 Task: Turn on creator mode.
Action: Mouse moved to (10, 303)
Screenshot: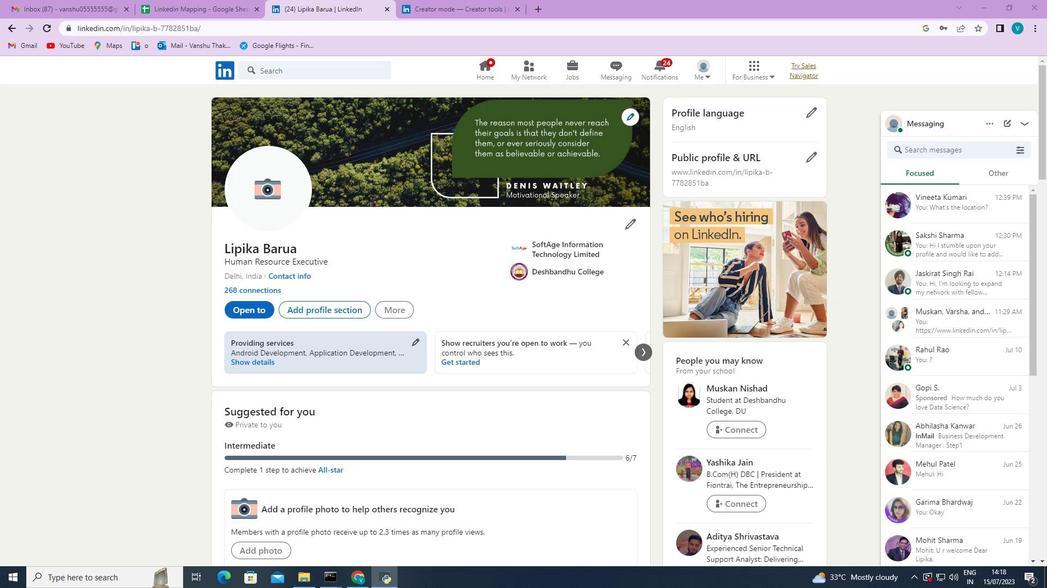 
Action: Mouse scrolled (10, 303) with delta (0, 0)
Screenshot: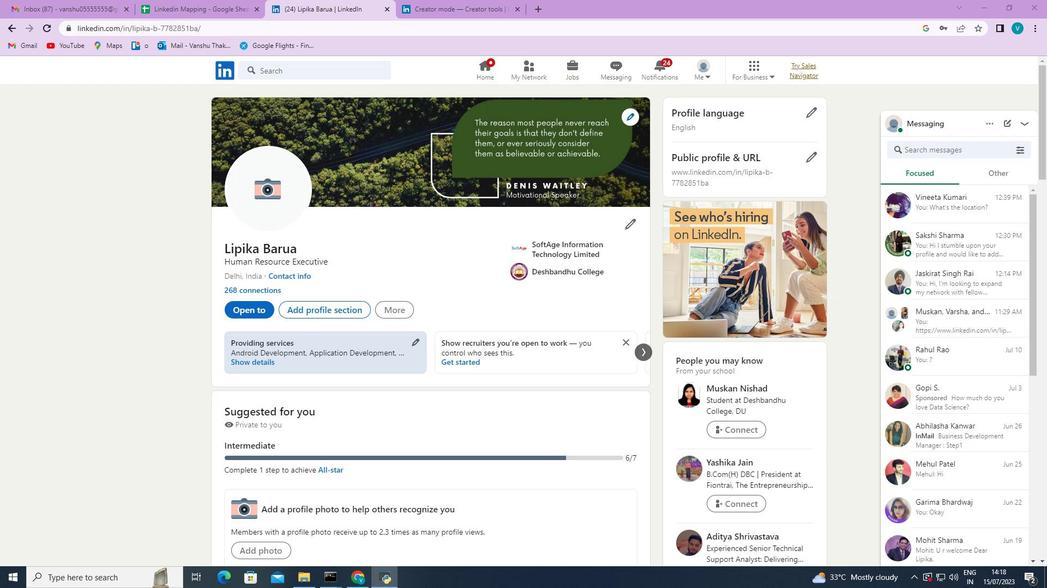 
Action: Mouse moved to (134, 349)
Screenshot: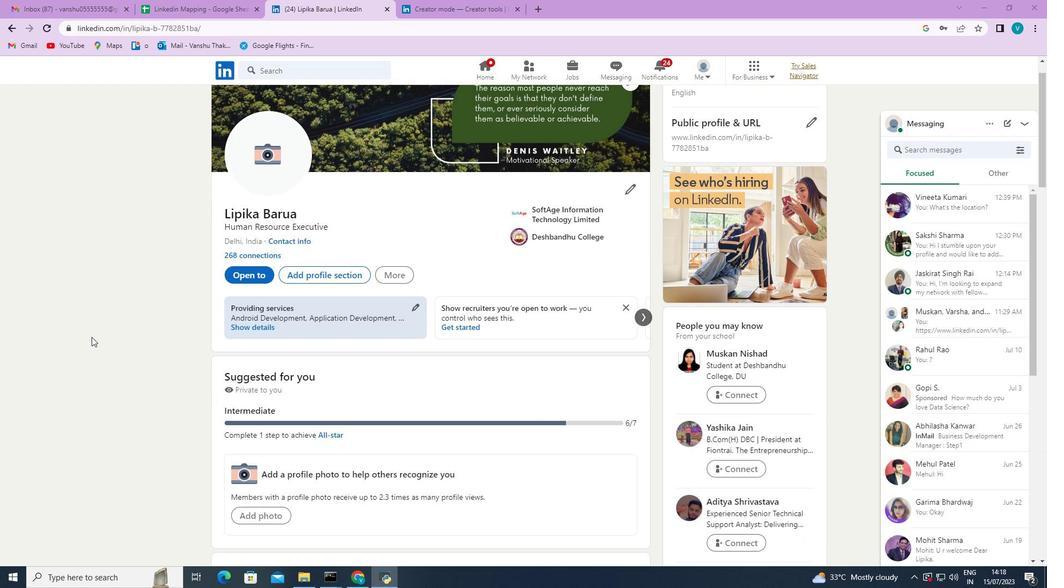 
Action: Mouse scrolled (134, 348) with delta (0, 0)
Screenshot: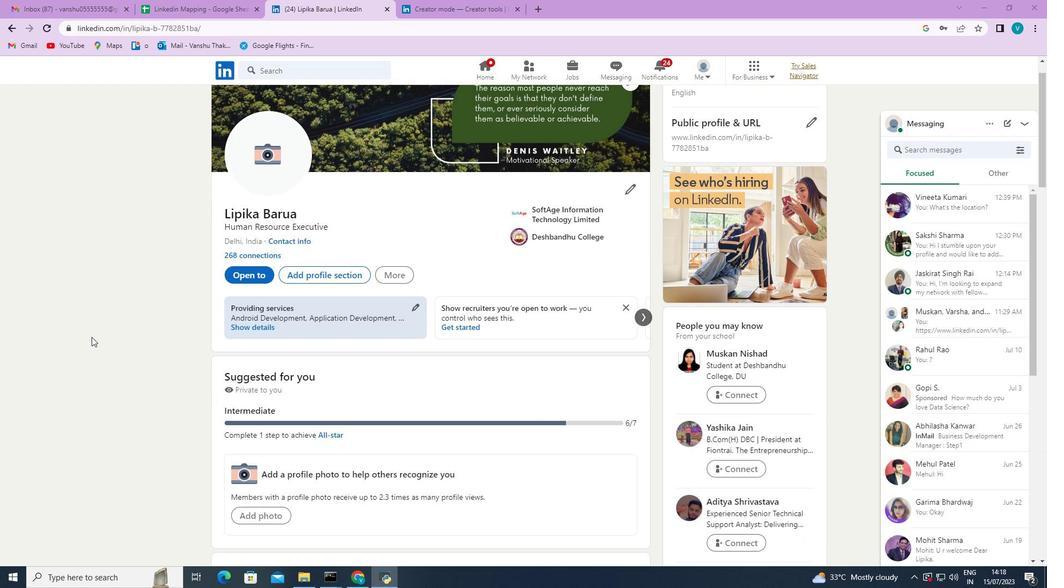 
Action: Mouse moved to (144, 350)
Screenshot: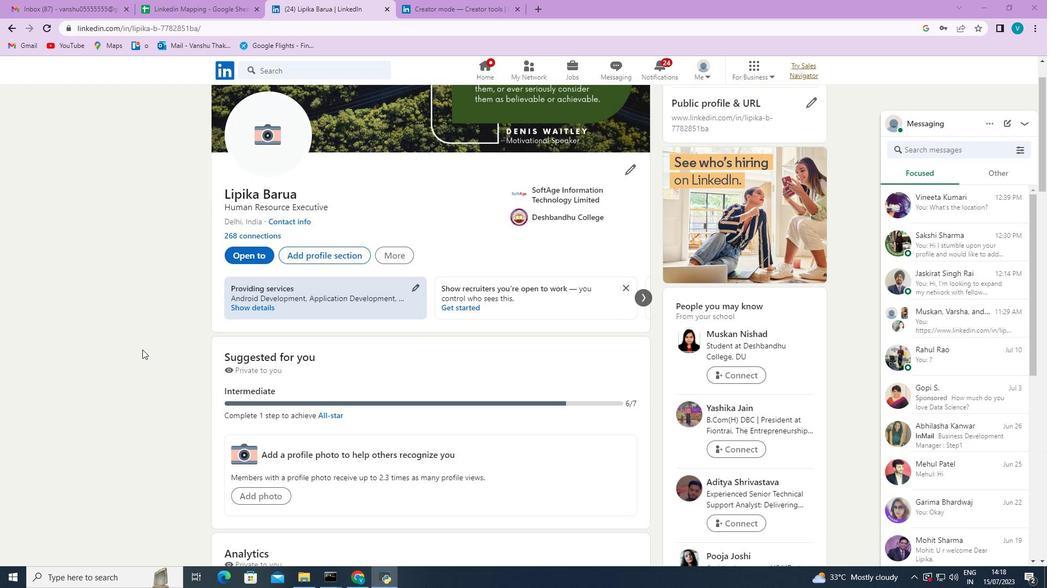 
Action: Mouse scrolled (144, 349) with delta (0, 0)
Screenshot: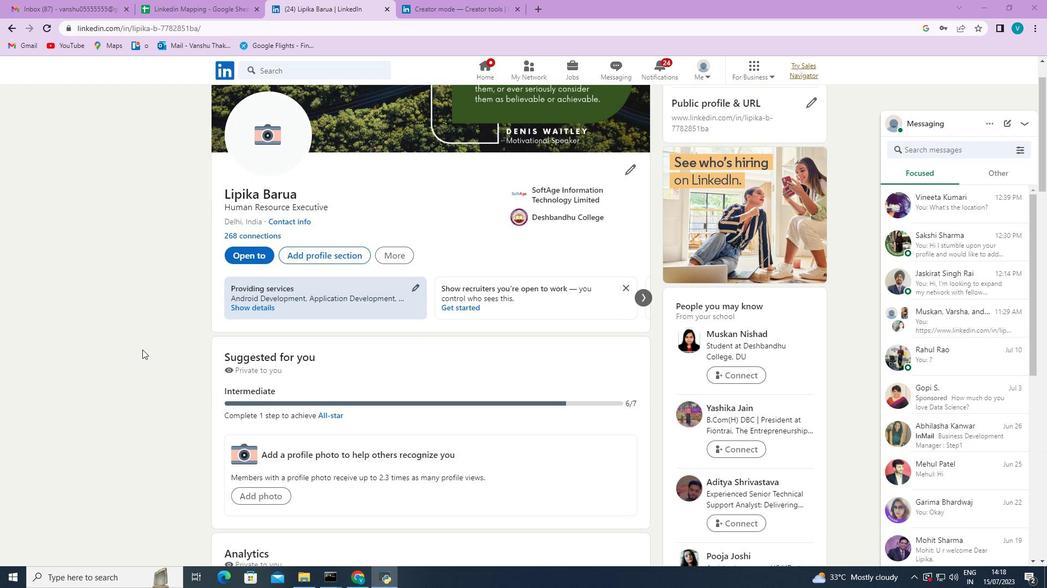 
Action: Mouse moved to (144, 350)
Screenshot: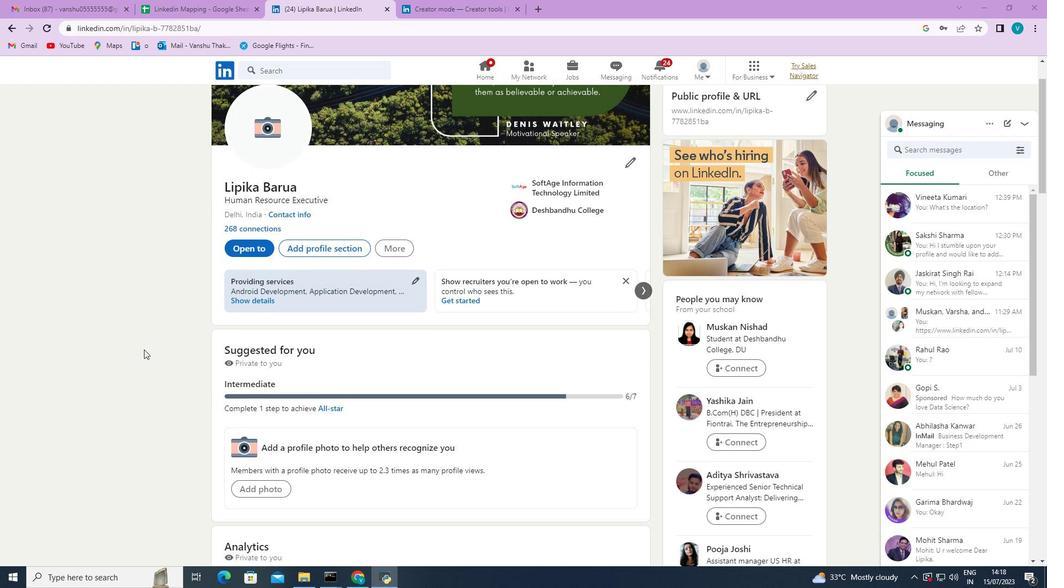 
Action: Mouse scrolled (144, 349) with delta (0, 0)
Screenshot: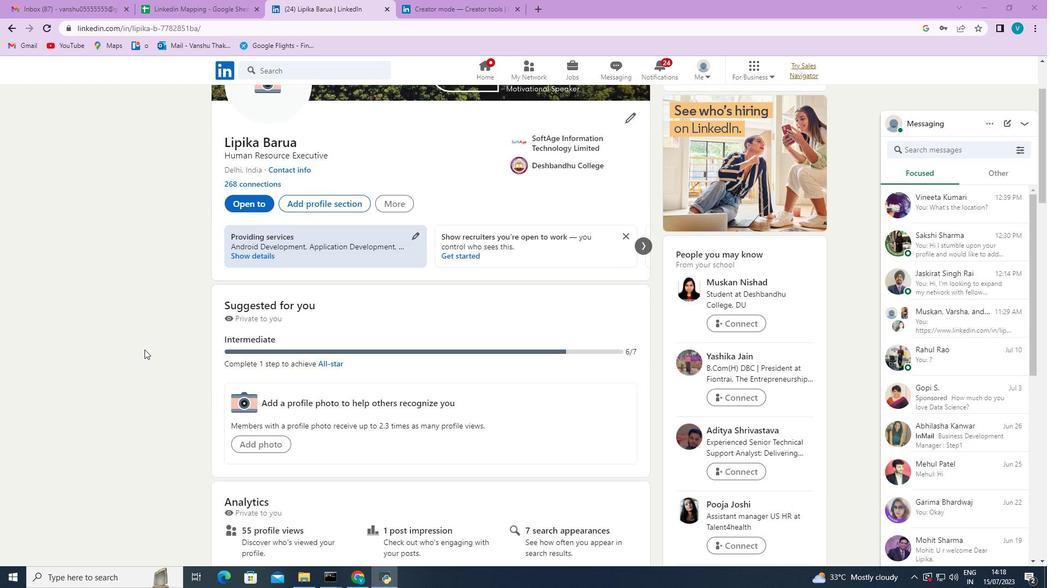 
Action: Mouse scrolled (144, 349) with delta (0, 0)
Screenshot: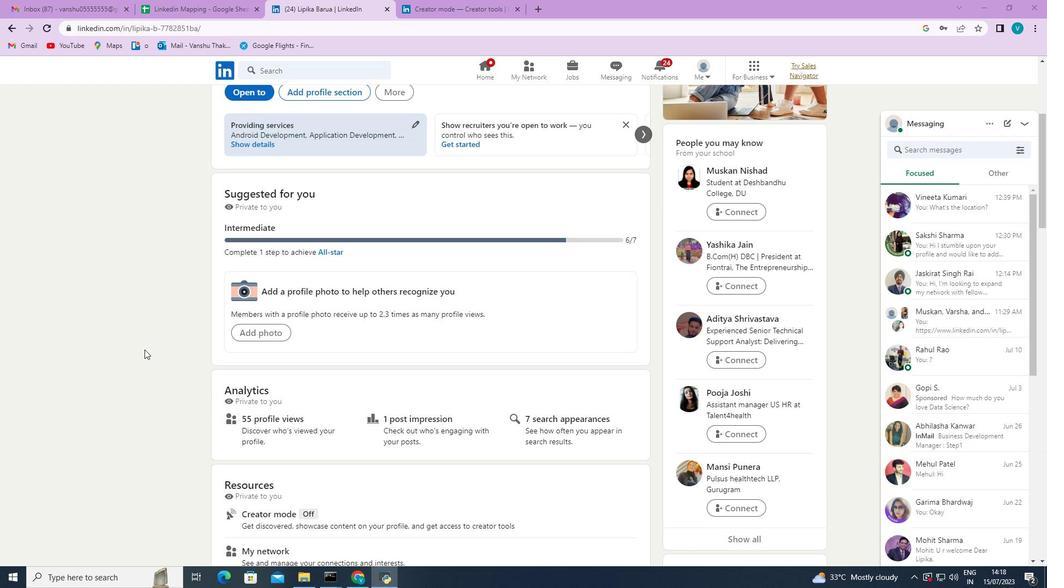 
Action: Mouse scrolled (144, 349) with delta (0, 0)
Screenshot: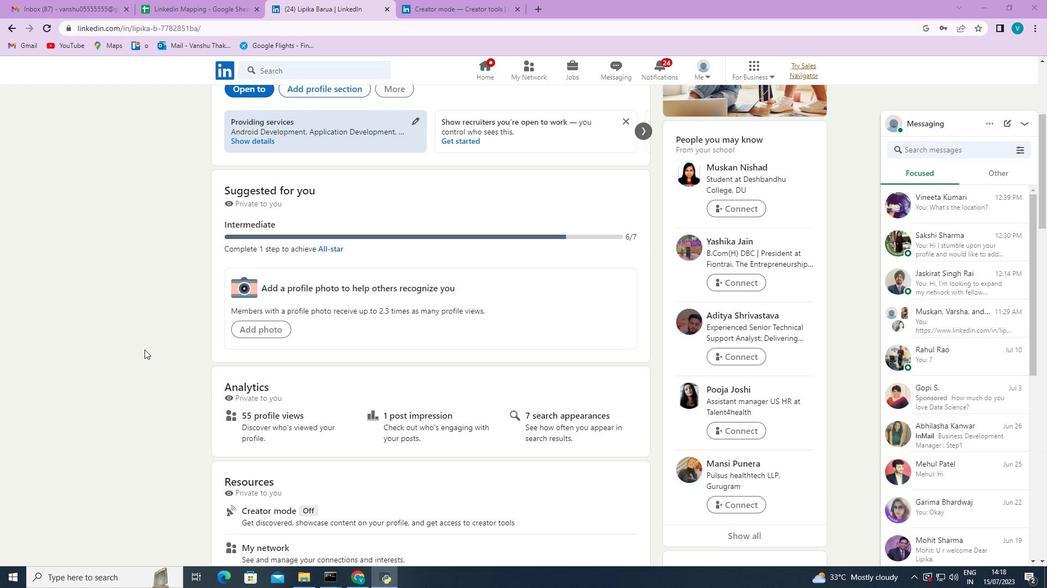 
Action: Mouse moved to (273, 403)
Screenshot: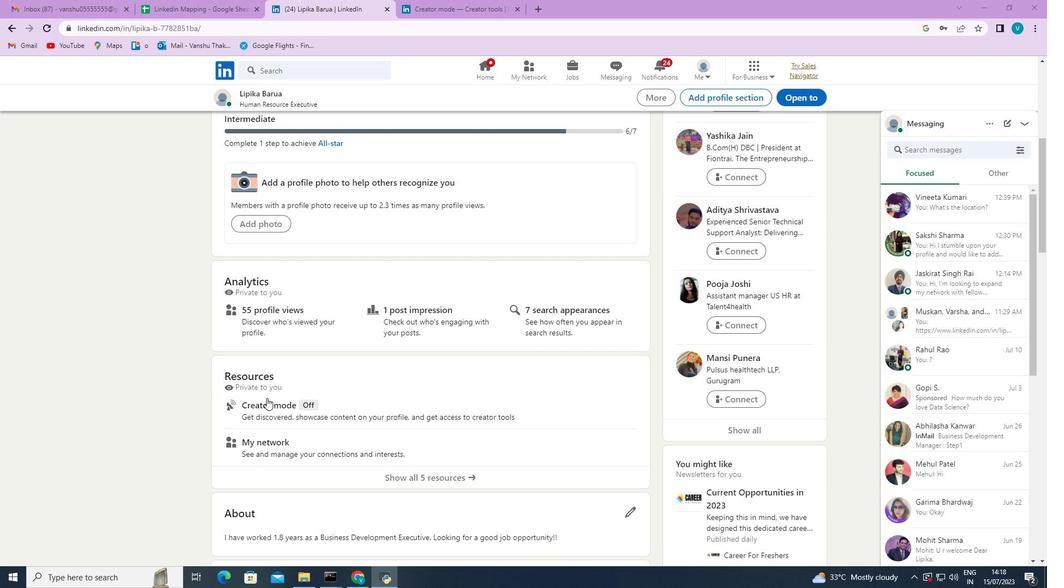 
Action: Mouse pressed left at (273, 403)
Screenshot: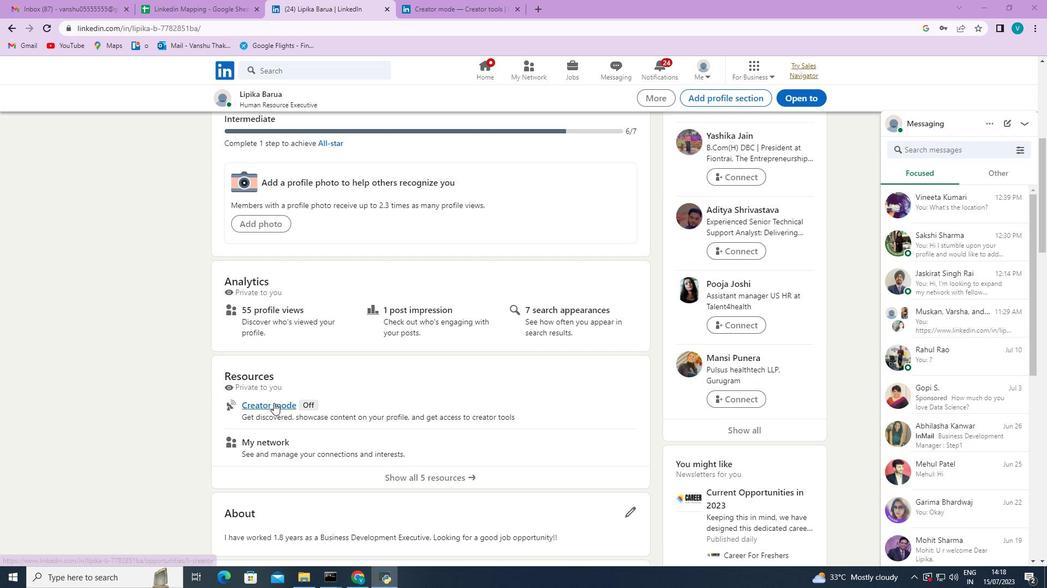 
Action: Mouse moved to (692, 482)
Screenshot: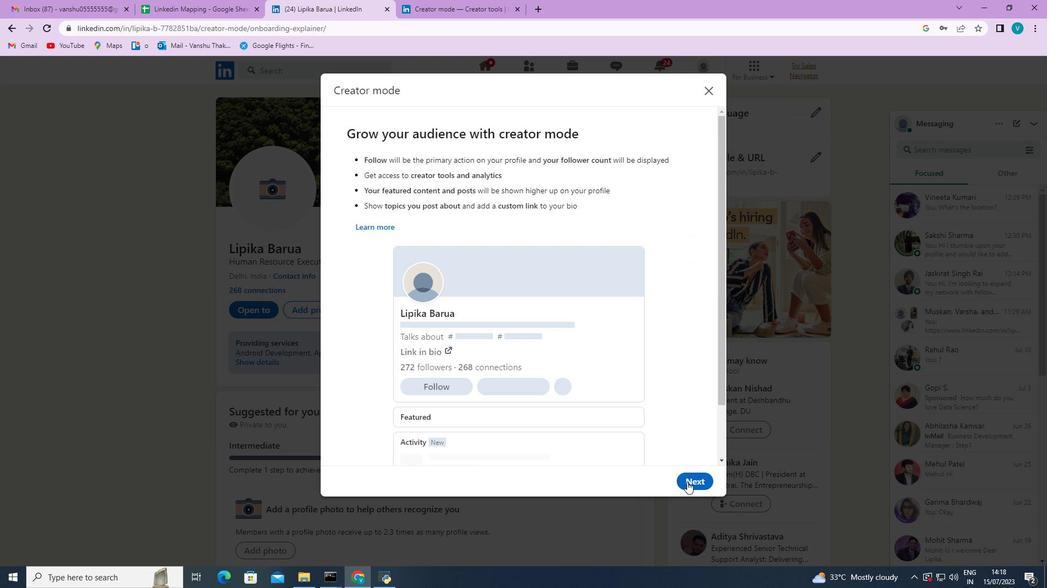 
Action: Mouse pressed left at (692, 482)
Screenshot: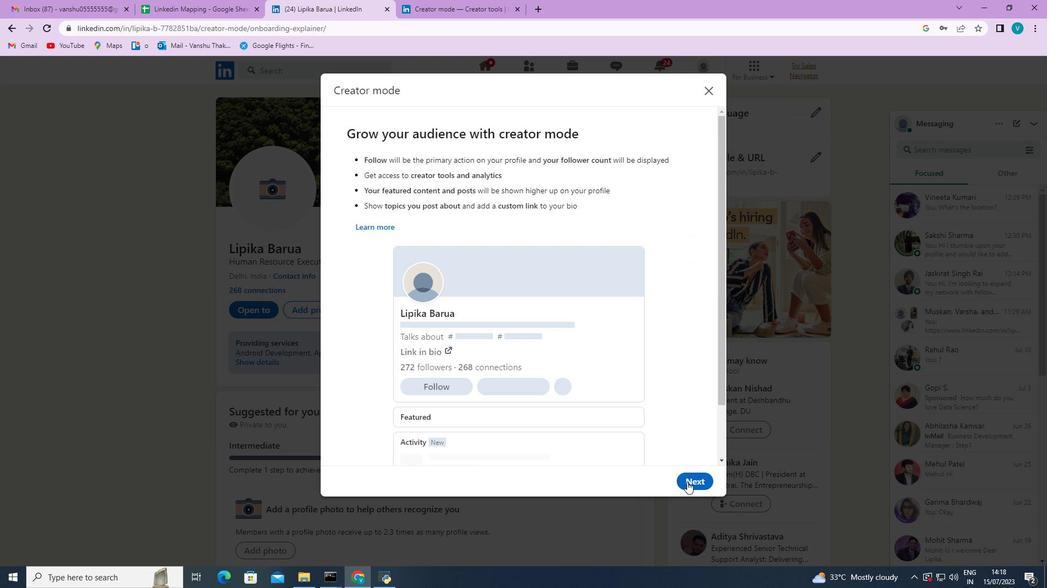 
Action: Mouse moved to (695, 371)
Screenshot: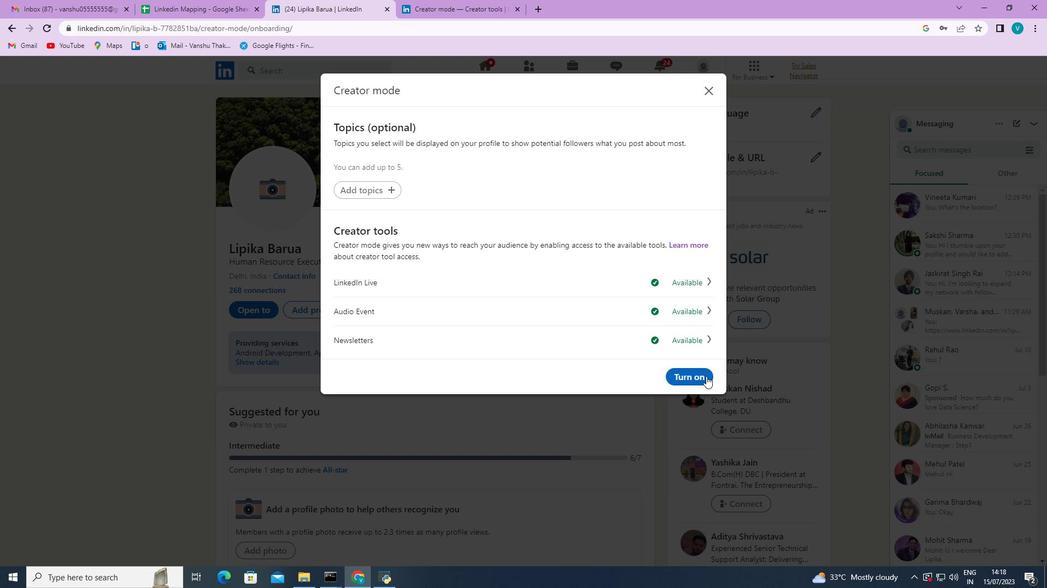 
Action: Mouse pressed left at (695, 371)
Screenshot: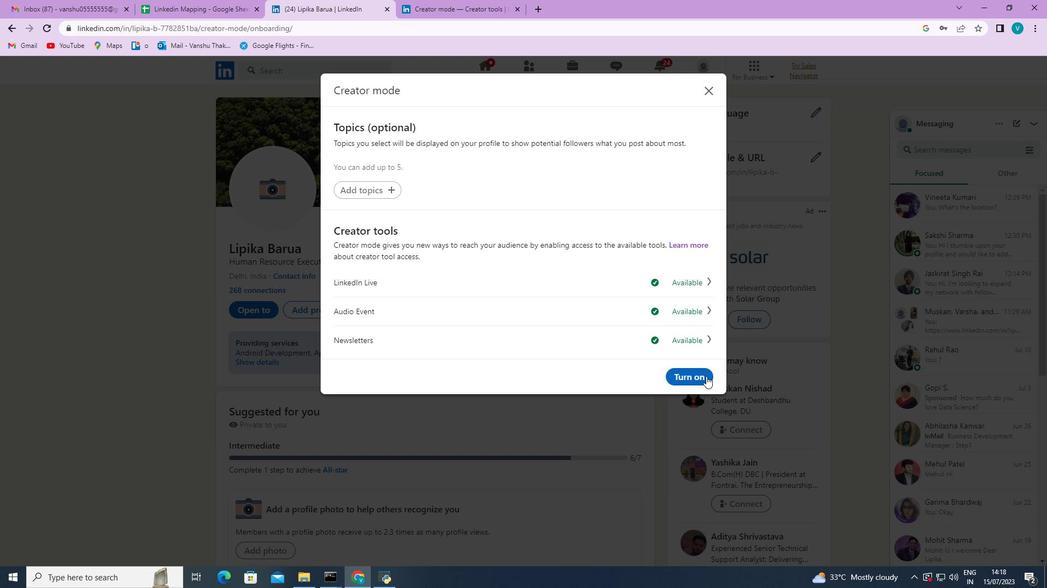
Action: Mouse moved to (688, 195)
Screenshot: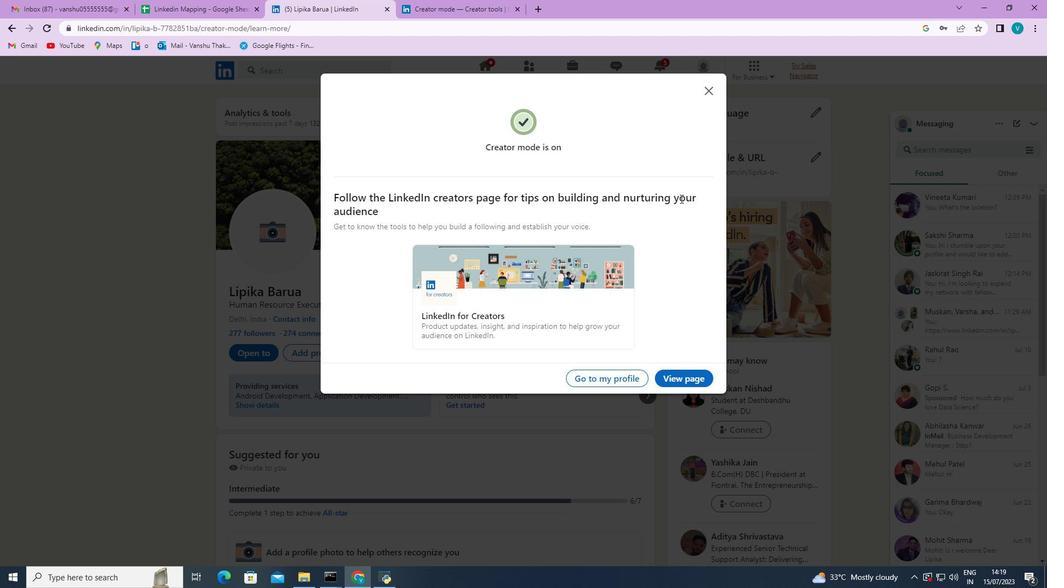 
